 Task: I am thinking of visiting the Mall of America in Minneapolis, but I'd like to know how crowded it is currently. Can you check the busyness of the mall so I can decide when to visit?
Action: Mouse moved to (161, 60)
Screenshot: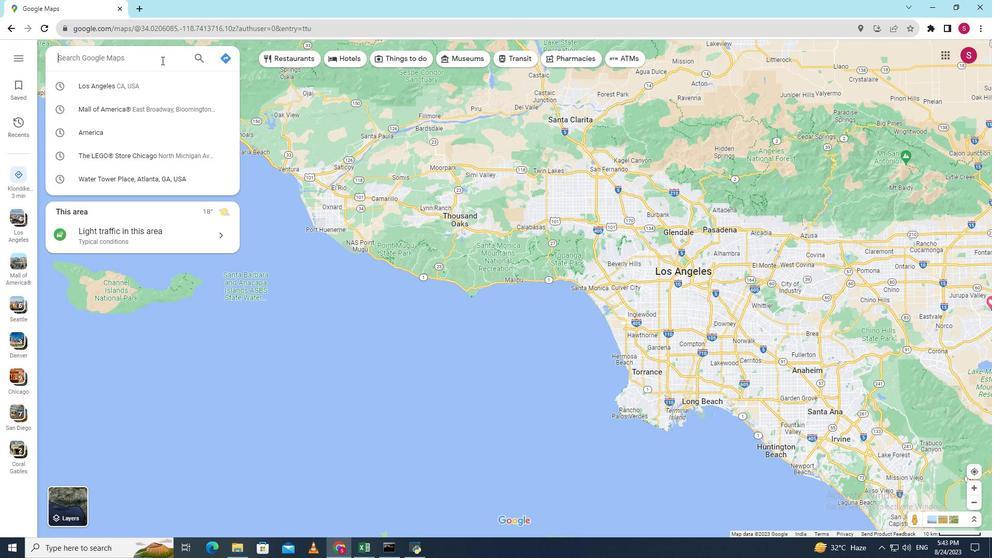 
Action: Mouse pressed left at (161, 60)
Screenshot: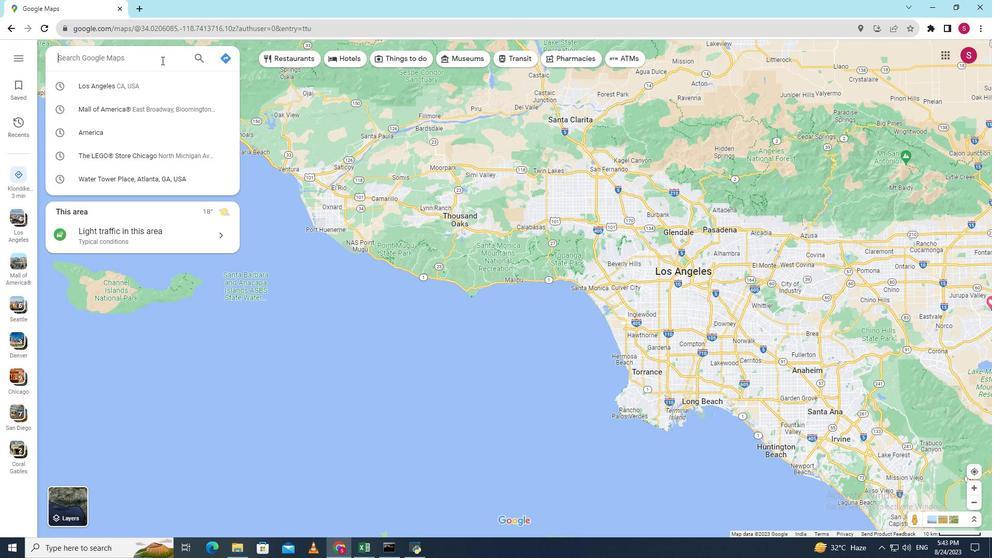 
Action: Key pressed <Key.shift>Mall<Key.space><Key.shift>of<Key.space><Key.shift><Key.shift><Key.shift>America,<Key.space><Key.shift><Key.shift><Key.shift><Key.shift><Key.shift><Key.shift><Key.shift><Key.shift><Key.shift><Key.shift><Key.shift><Key.shift><Key.shift><Key.shift><Key.shift><Key.shift><Key.shift><Key.shift><Key.shift><Key.shift><Key.shift><Key.shift><Key.shift><Key.shift><Key.shift><Key.shift><Key.shift><Key.shift><Key.shift><Key.shift>Minneapolis<Key.enter>
Screenshot: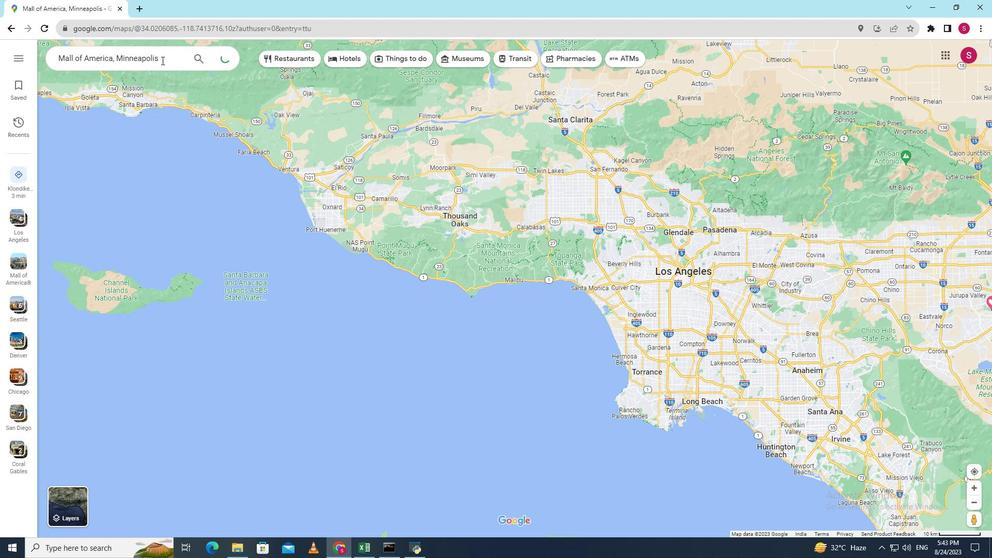 
Action: Mouse moved to (171, 383)
Screenshot: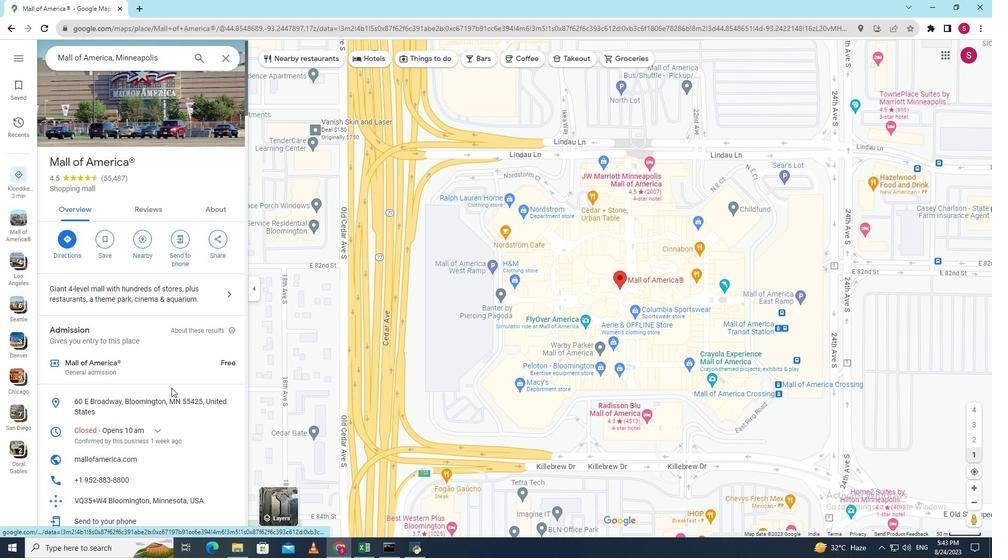 
Action: Mouse scrolled (171, 383) with delta (0, 0)
Screenshot: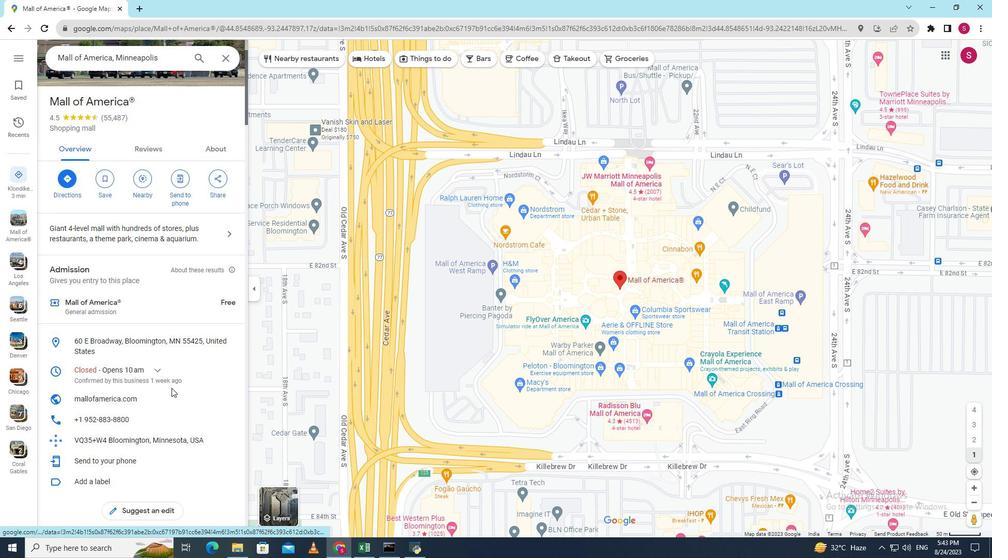 
Action: Mouse moved to (171, 388)
Screenshot: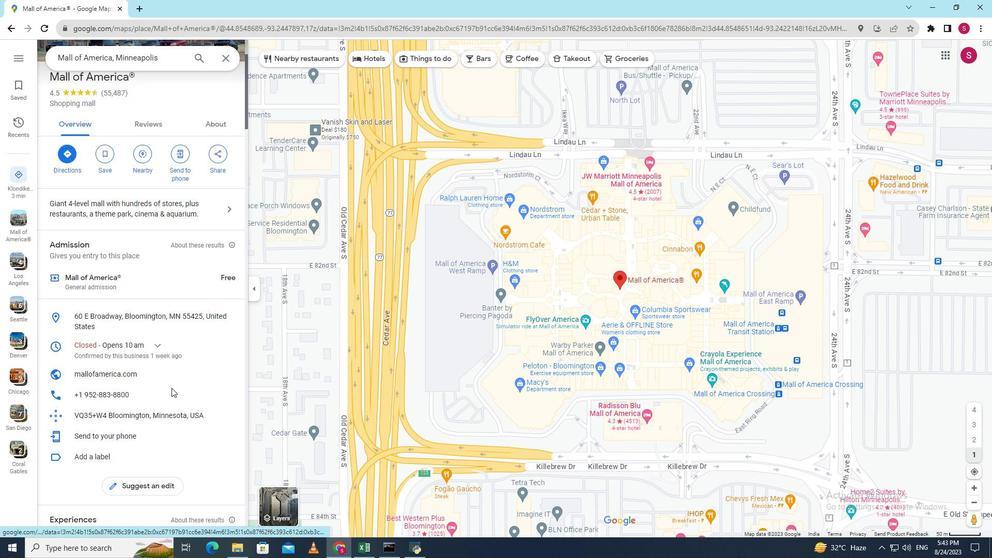 
Action: Mouse scrolled (171, 387) with delta (0, 0)
Screenshot: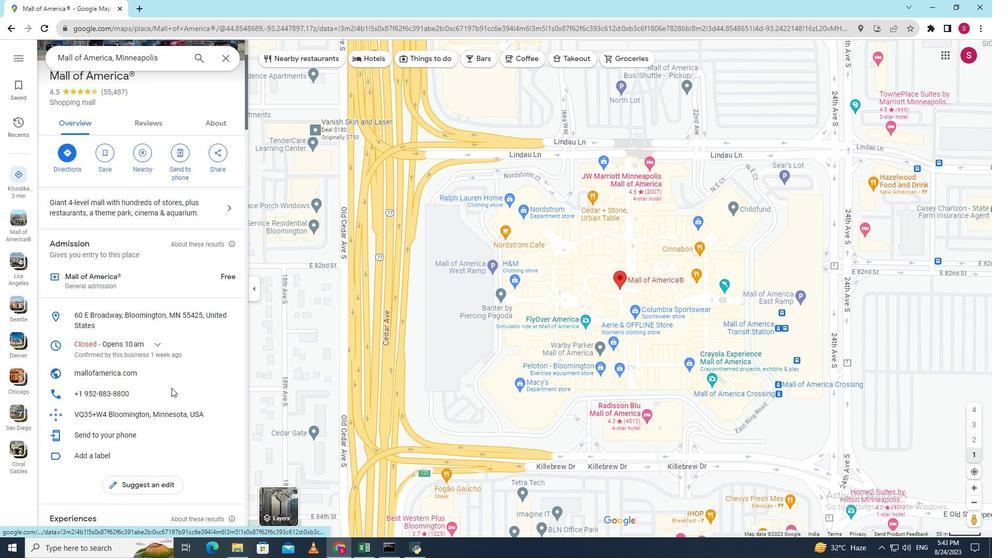 
Action: Mouse scrolled (171, 387) with delta (0, 0)
Screenshot: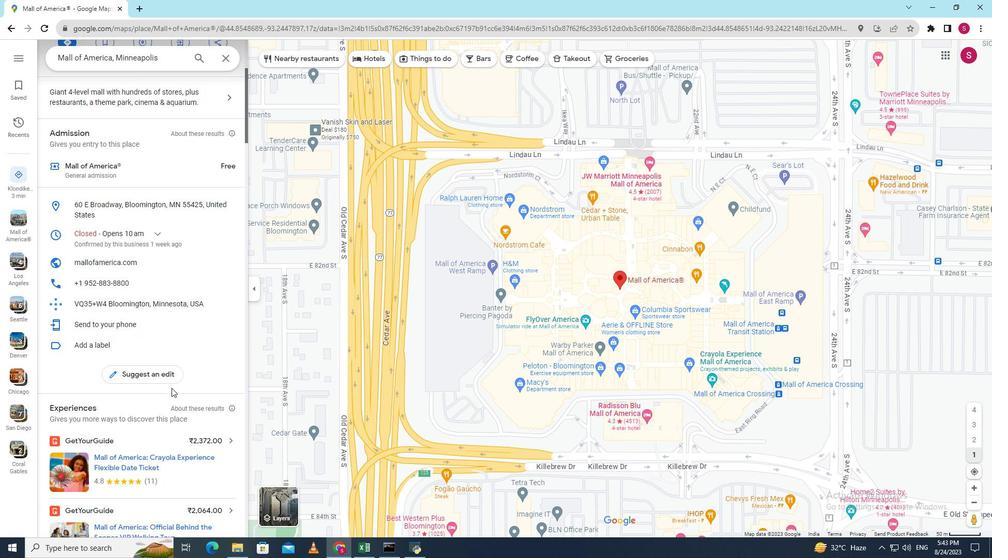 
Action: Mouse scrolled (171, 387) with delta (0, 0)
Screenshot: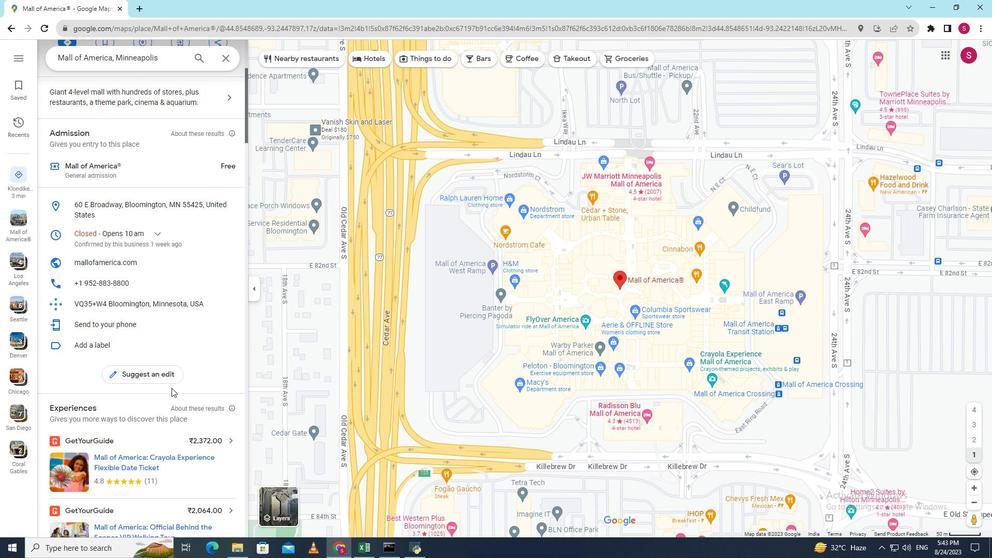 
Action: Mouse scrolled (171, 387) with delta (0, 0)
Screenshot: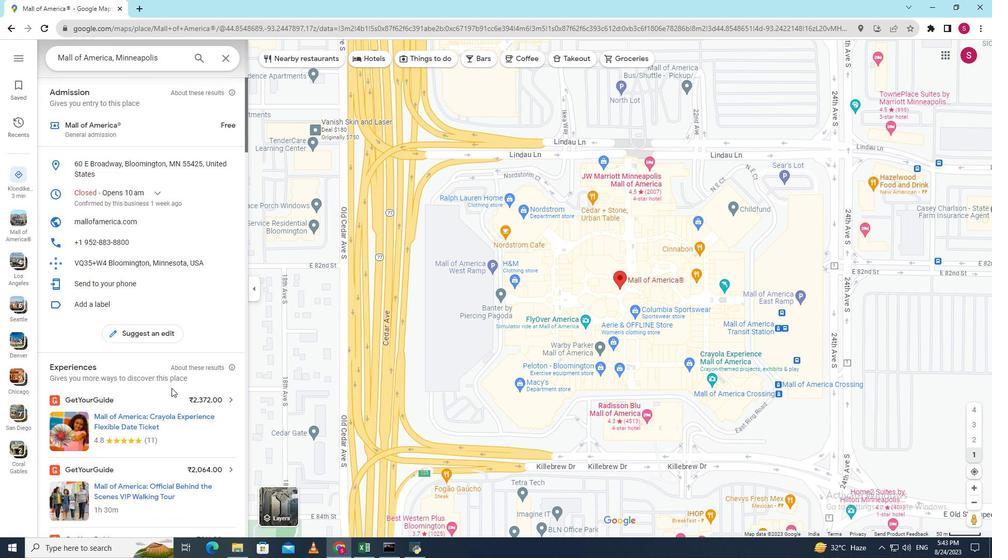 
Action: Mouse moved to (193, 332)
Screenshot: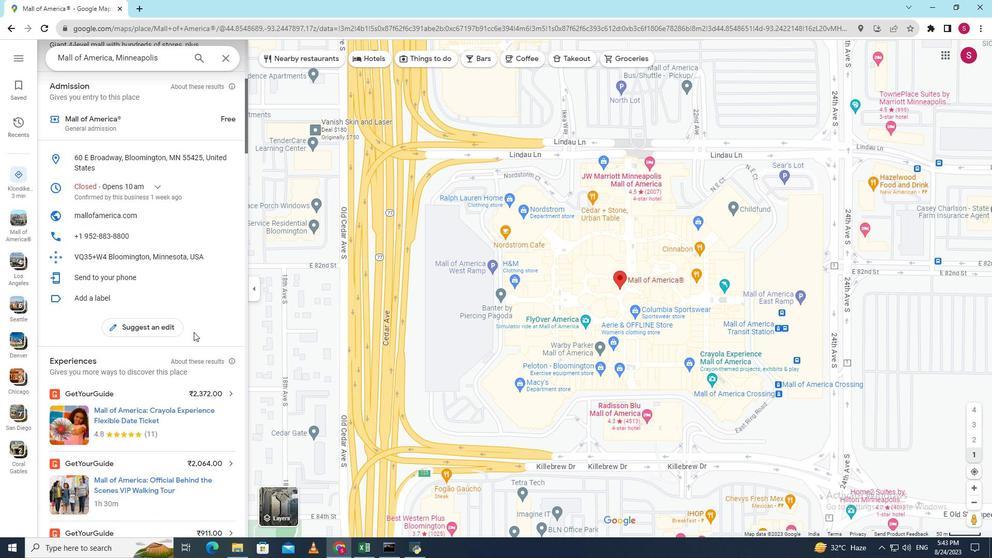 
Action: Mouse scrolled (193, 331) with delta (0, 0)
Screenshot: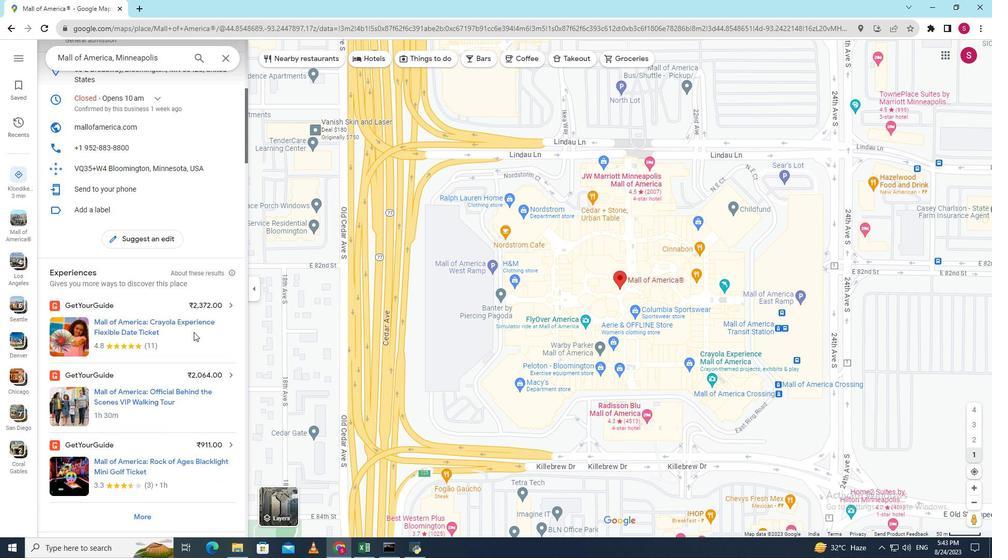 
Action: Mouse scrolled (193, 331) with delta (0, 0)
Screenshot: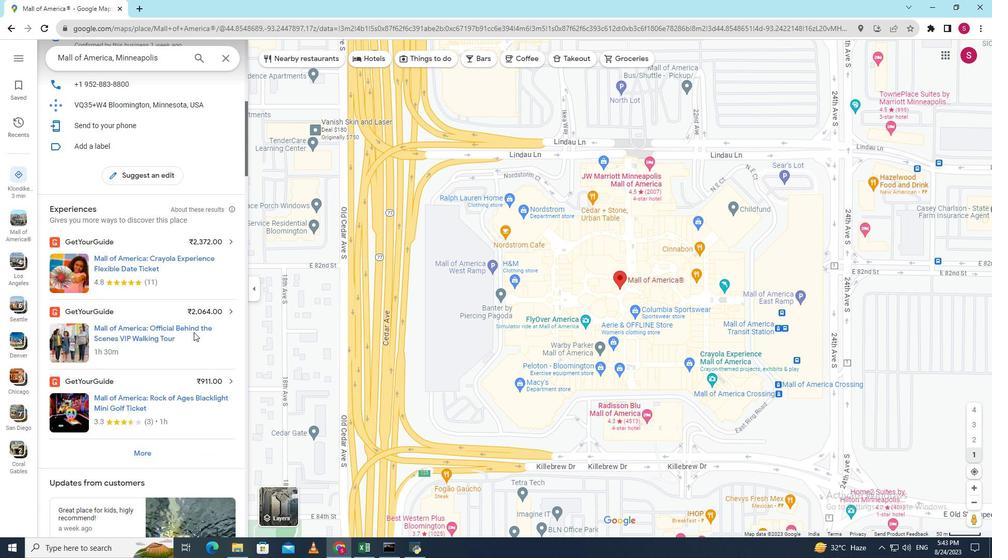 
Action: Mouse scrolled (193, 331) with delta (0, 0)
Screenshot: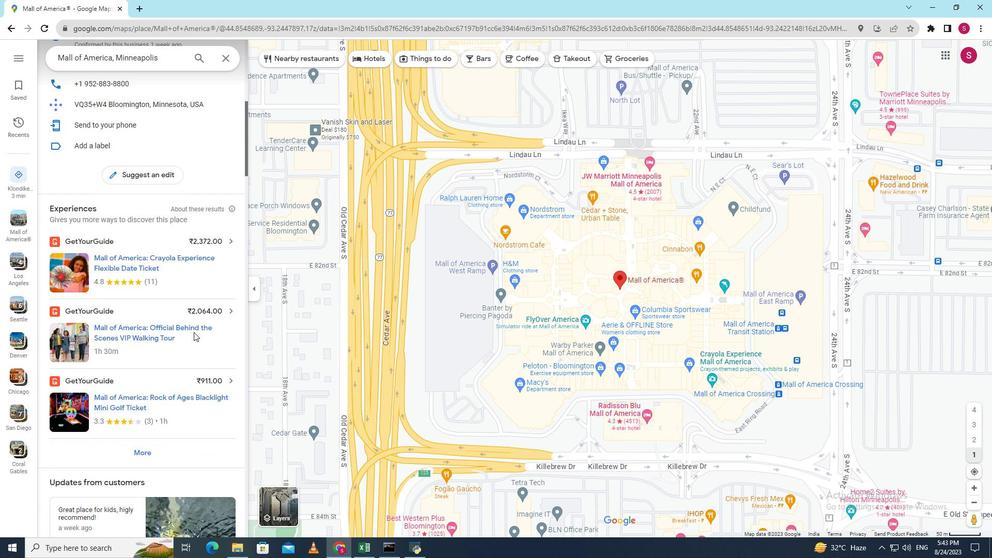 
Action: Mouse scrolled (193, 331) with delta (0, 0)
Screenshot: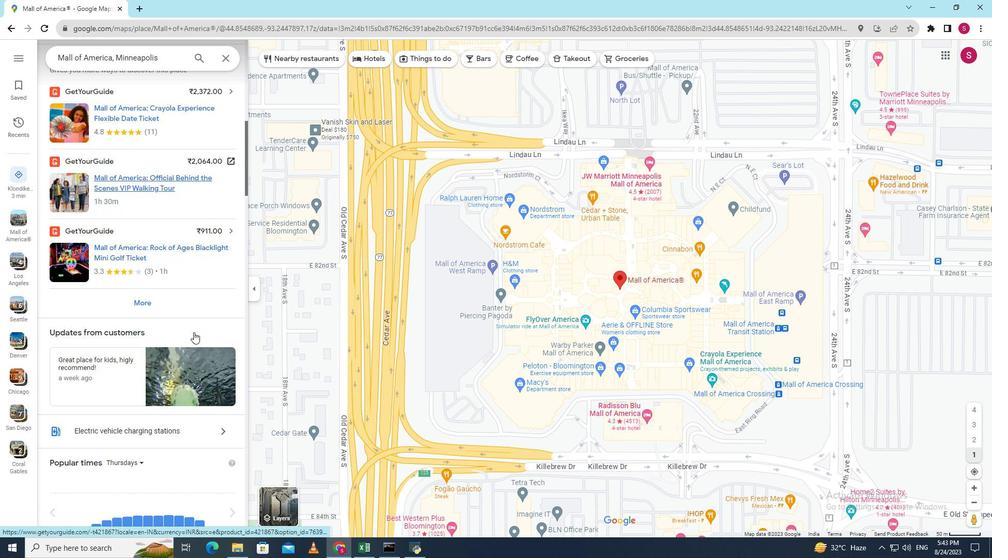 
Action: Mouse scrolled (193, 331) with delta (0, 0)
Screenshot: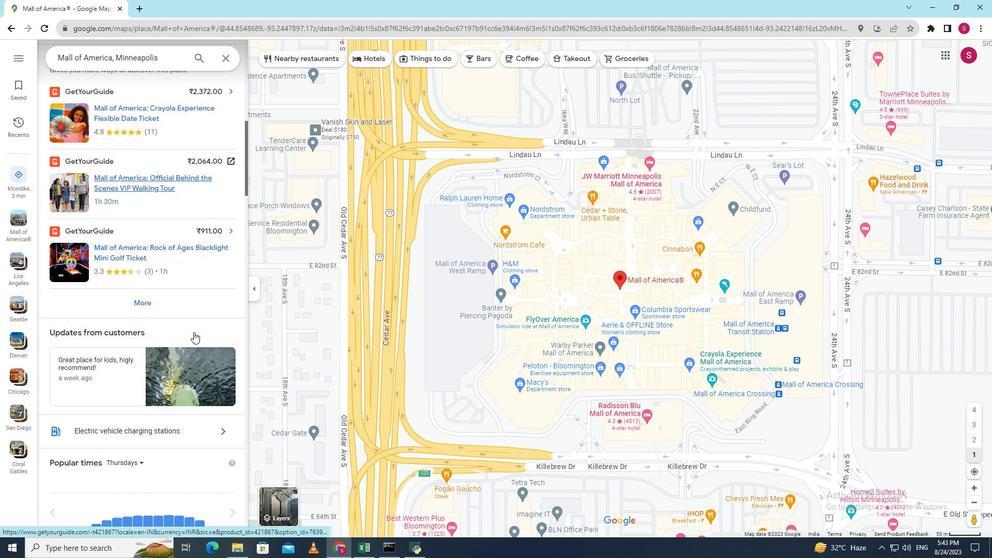 
Action: Mouse scrolled (193, 331) with delta (0, 0)
Screenshot: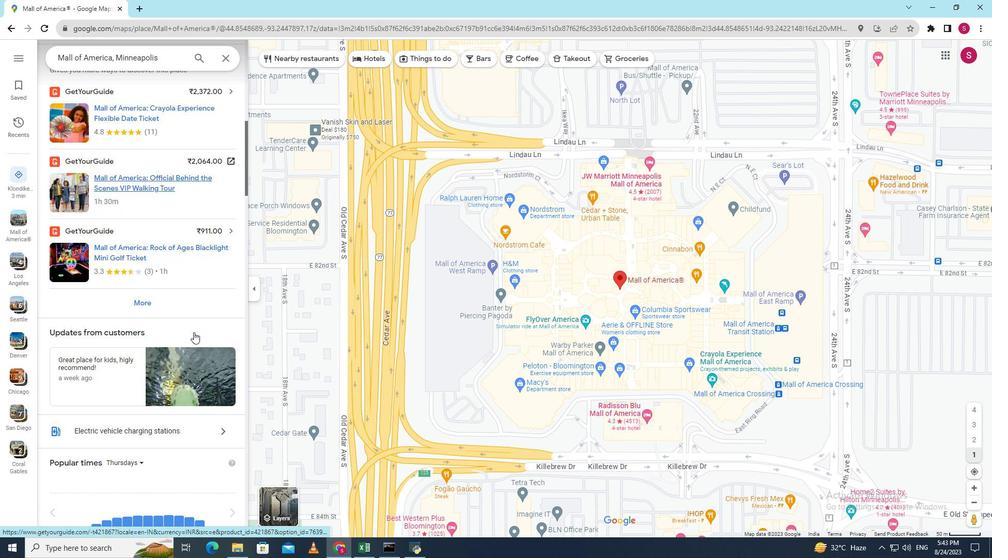 
Action: Mouse scrolled (193, 331) with delta (0, 0)
Screenshot: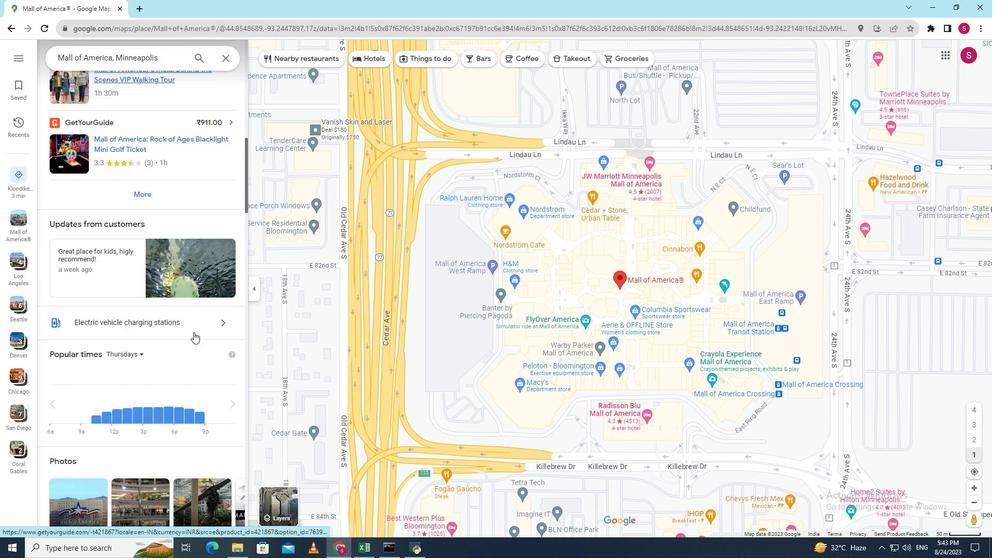 
Action: Mouse scrolled (193, 331) with delta (0, 0)
Screenshot: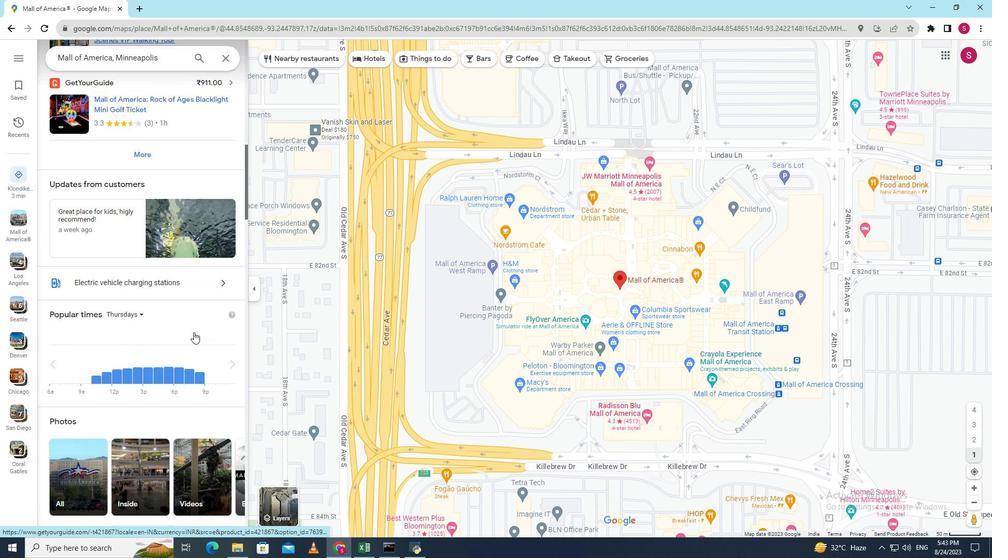 
Action: Mouse scrolled (193, 331) with delta (0, 0)
Screenshot: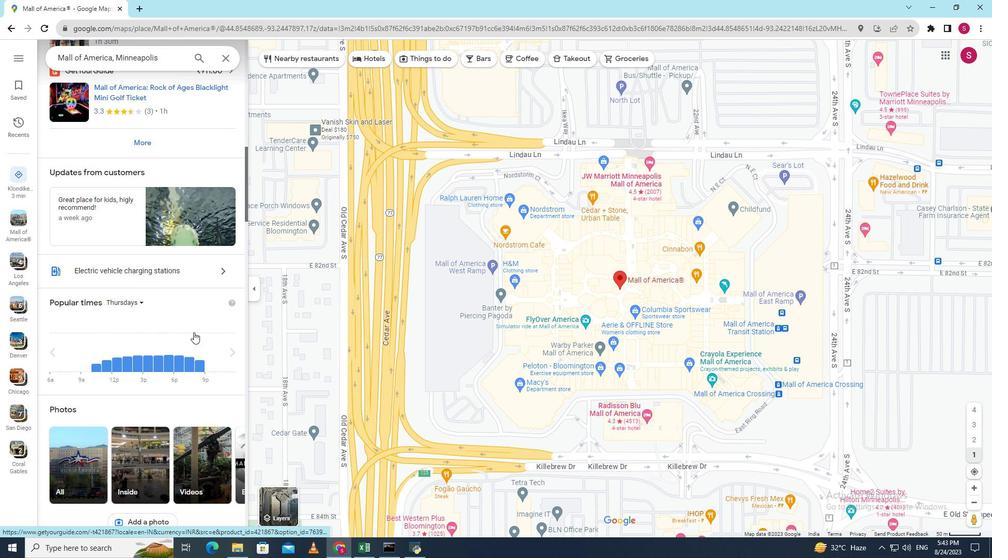 
Action: Mouse moved to (234, 354)
Screenshot: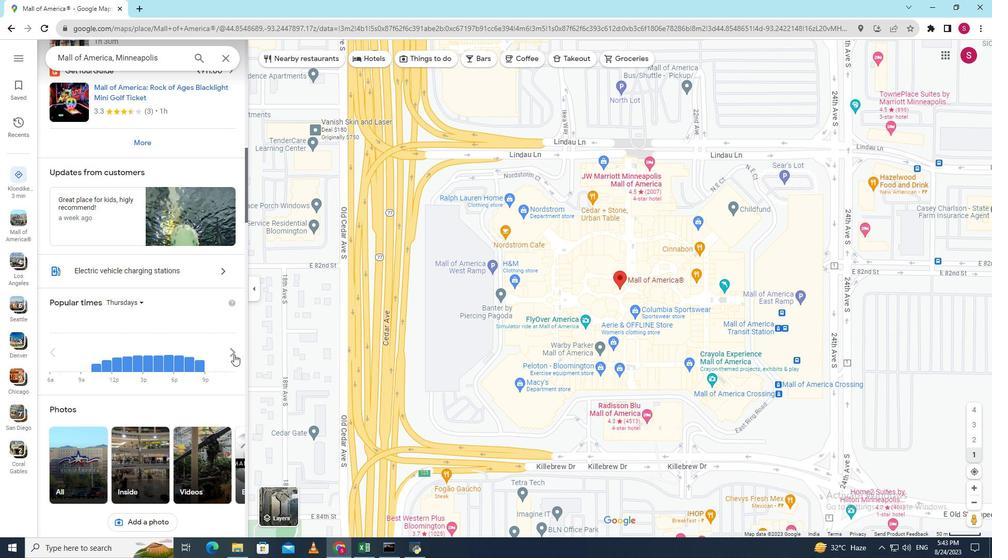 
Action: Mouse pressed left at (234, 354)
Screenshot: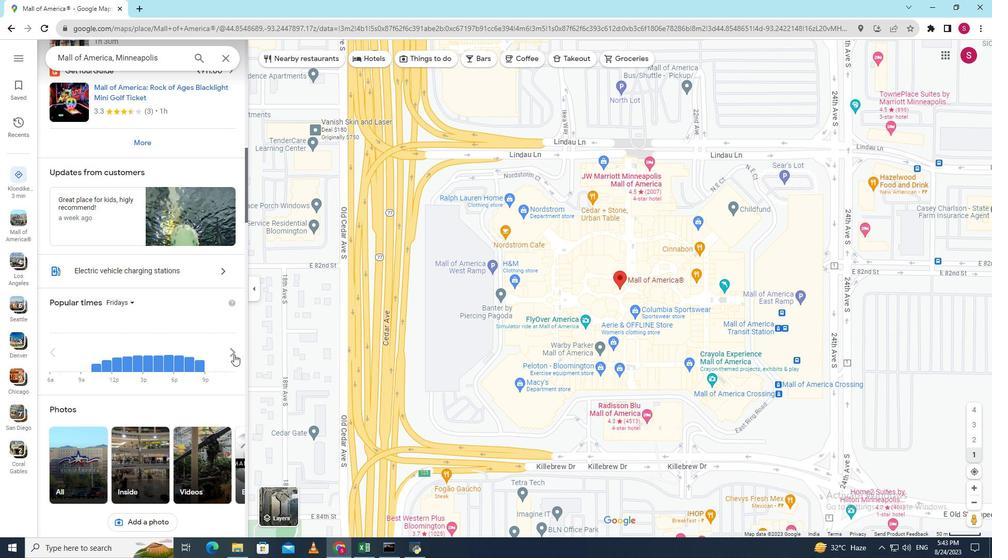 
Action: Mouse pressed left at (234, 354)
Screenshot: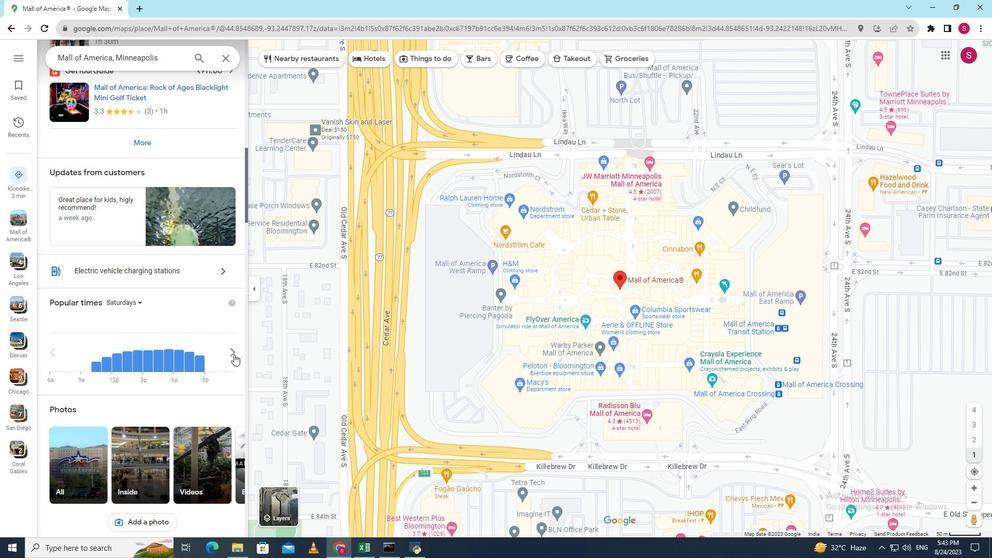 
Action: Mouse pressed left at (234, 354)
Screenshot: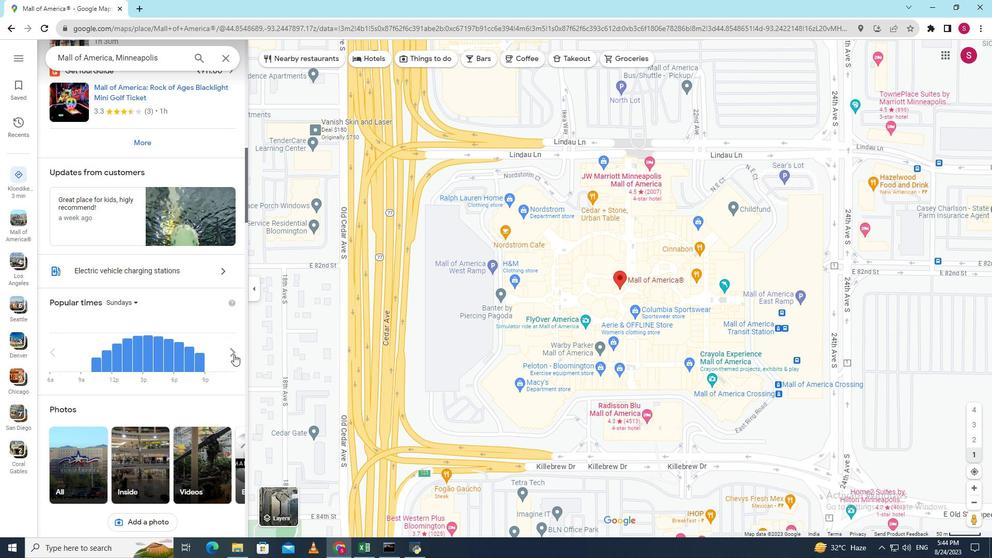
Action: Mouse pressed left at (234, 354)
Screenshot: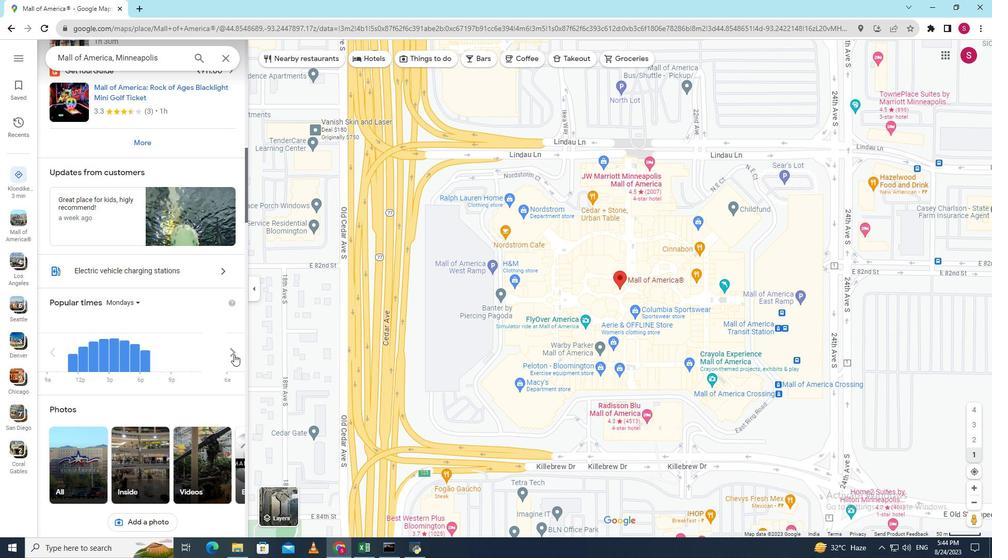 
Action: Mouse pressed left at (234, 354)
Screenshot: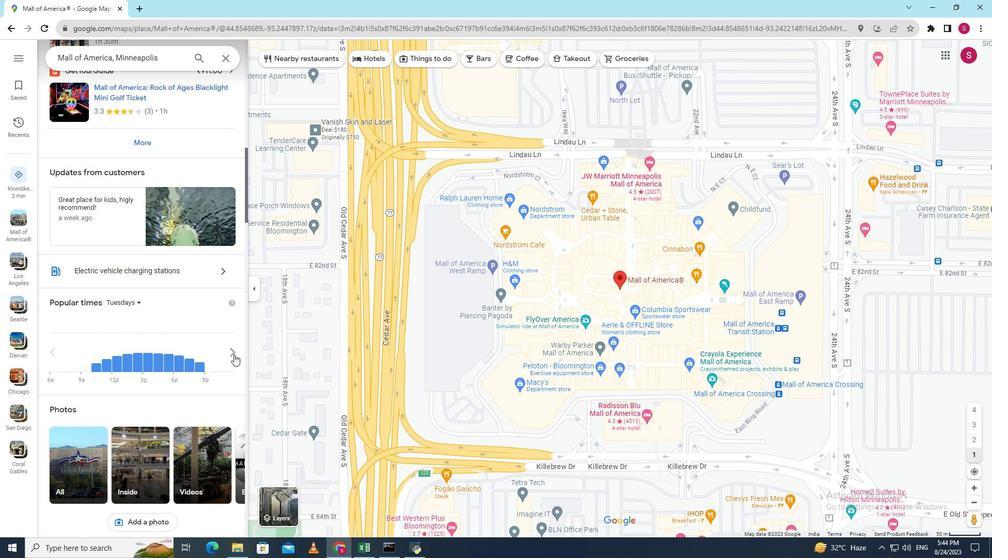 
Action: Mouse pressed left at (234, 354)
Screenshot: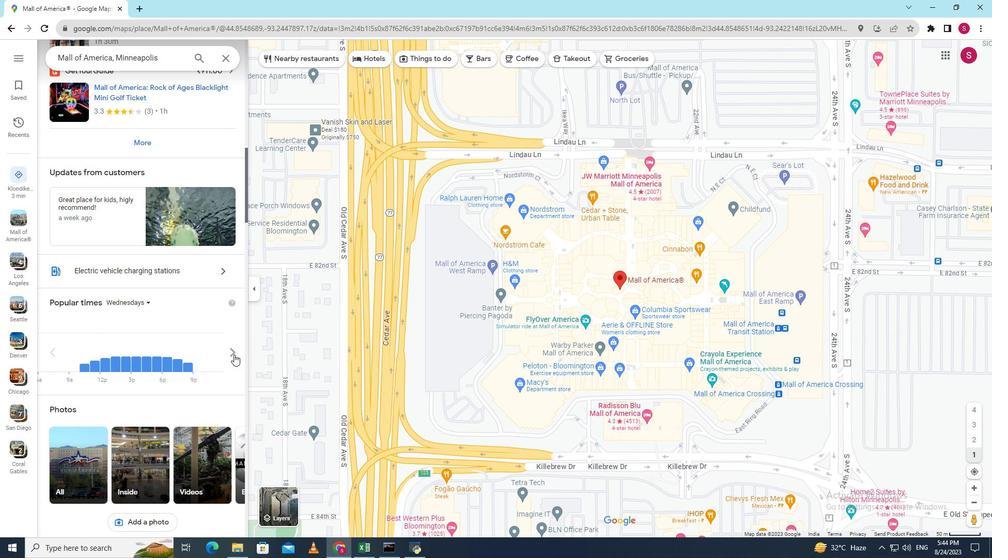 
Action: Mouse moved to (231, 353)
Screenshot: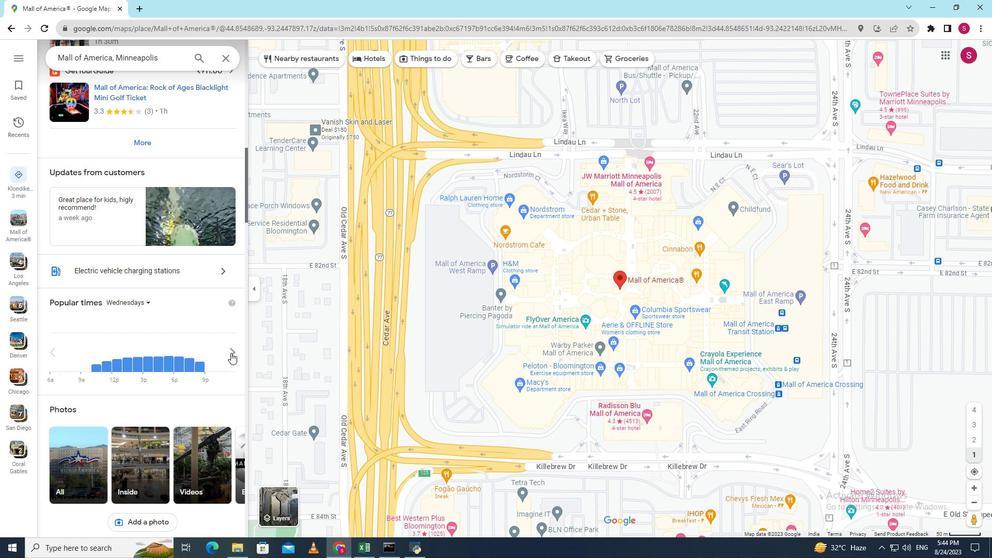 
Action: Mouse pressed left at (231, 353)
Screenshot: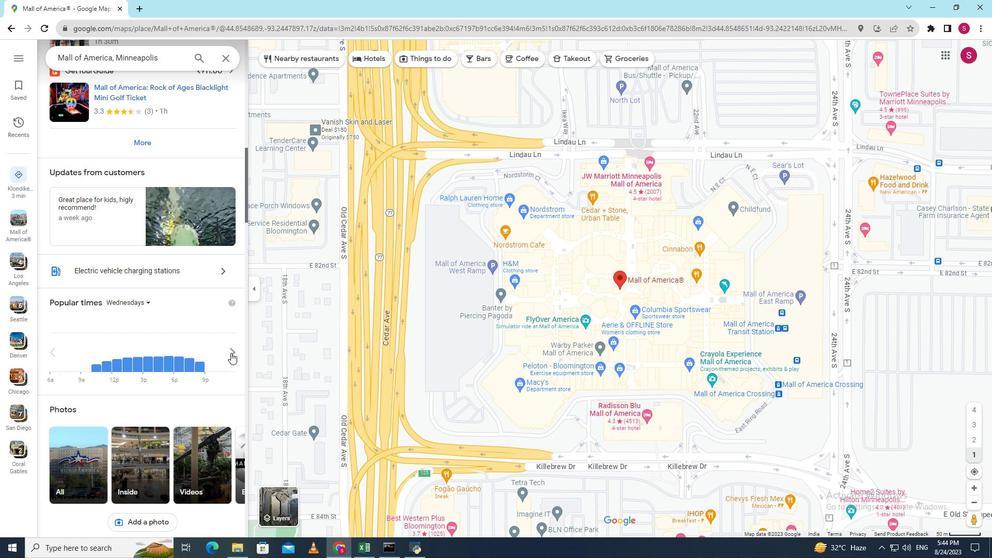 
Action: Mouse moved to (231, 351)
Screenshot: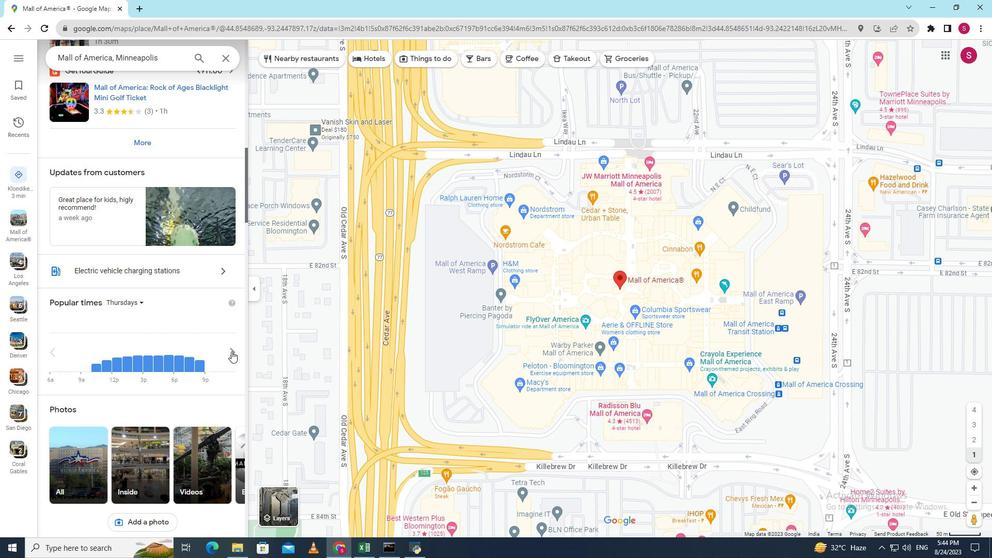 
